 Task: Check the average views per listing of separate shower and tub in the last 3 years.
Action: Mouse moved to (818, 187)
Screenshot: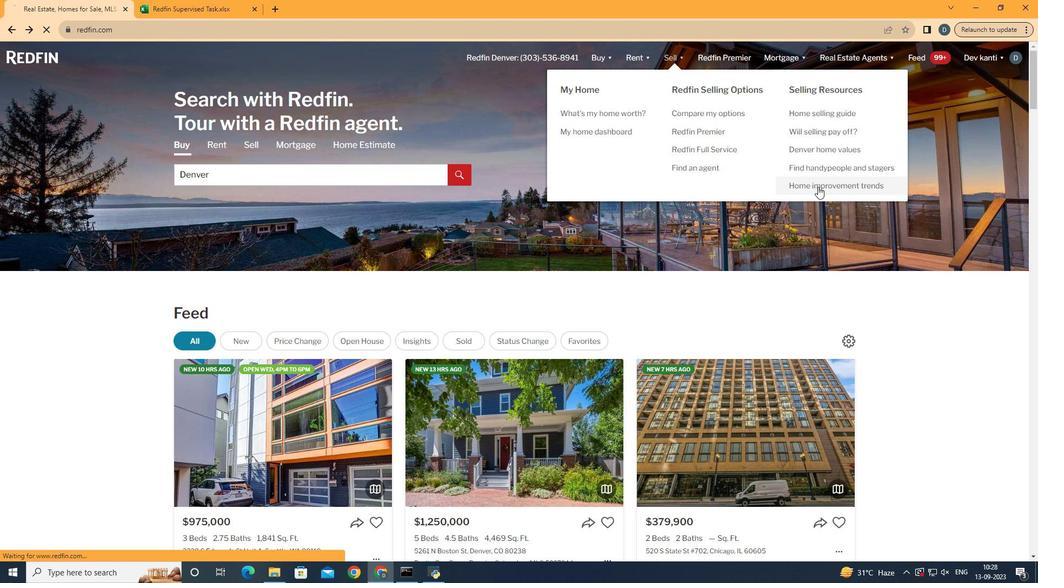 
Action: Mouse pressed left at (818, 187)
Screenshot: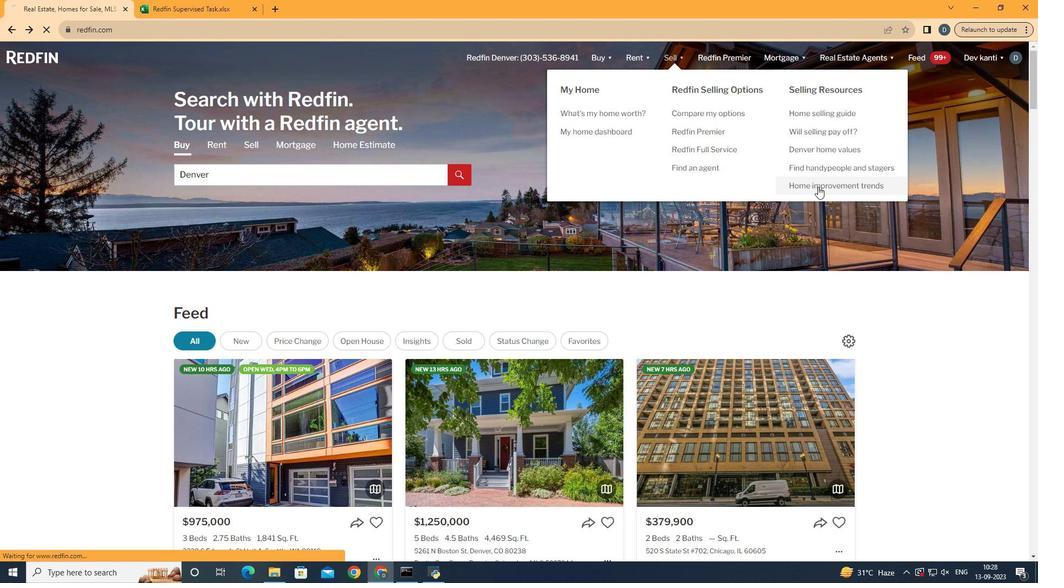 
Action: Mouse moved to (267, 214)
Screenshot: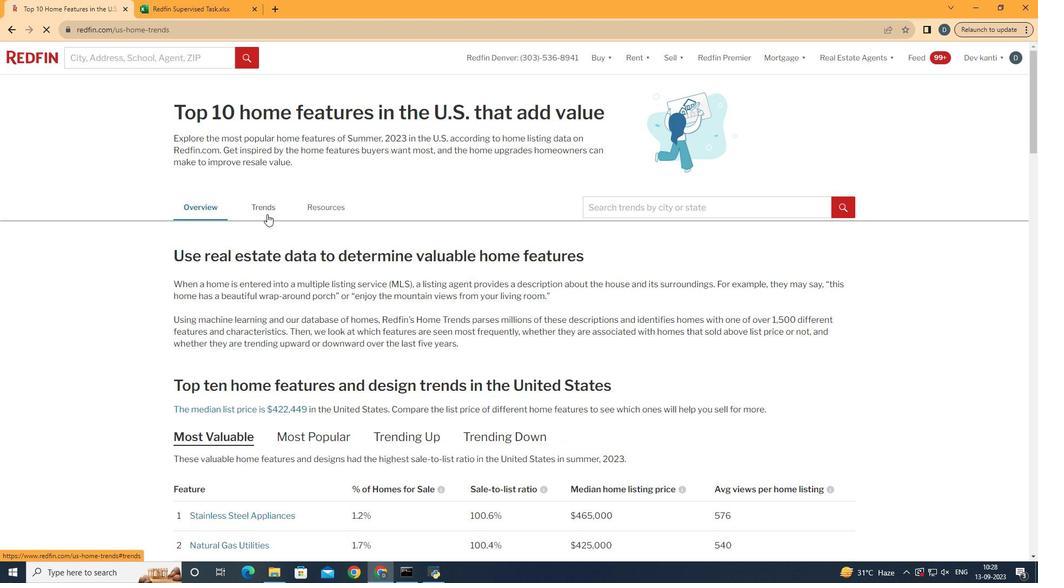 
Action: Mouse pressed left at (267, 214)
Screenshot: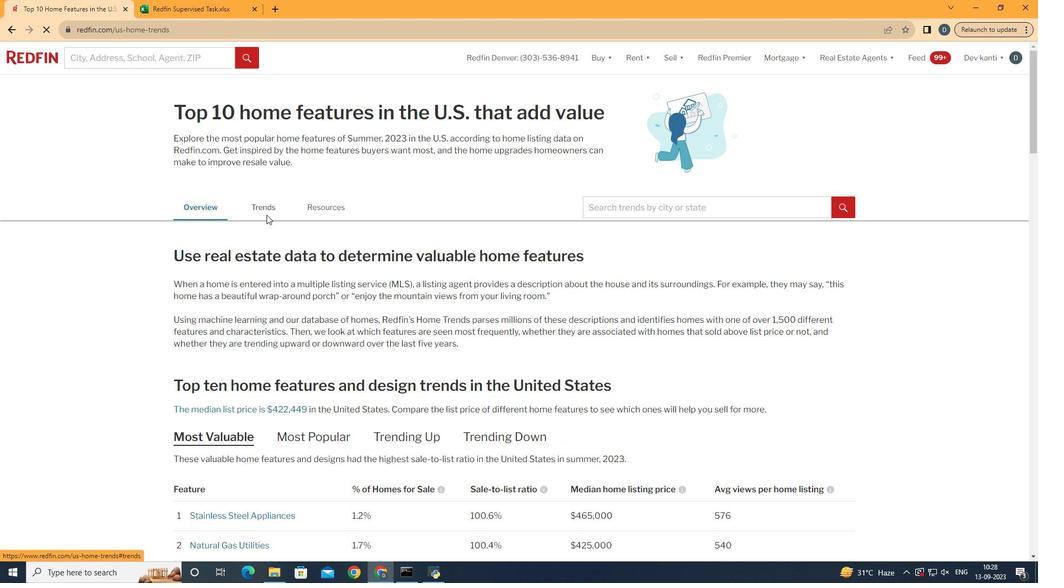 
Action: Mouse moved to (395, 433)
Screenshot: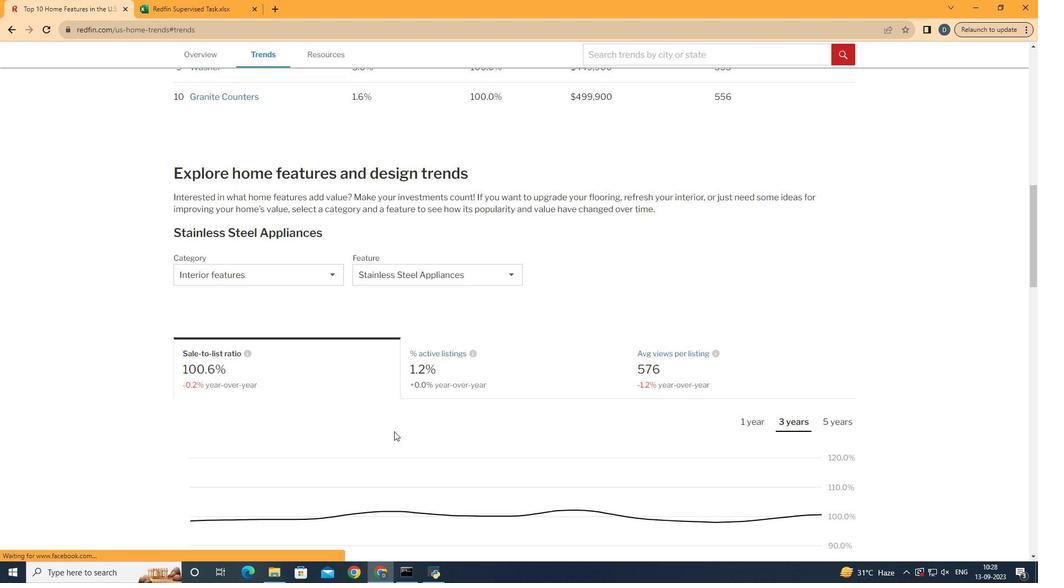 
Action: Mouse scrolled (395, 432) with delta (0, 0)
Screenshot: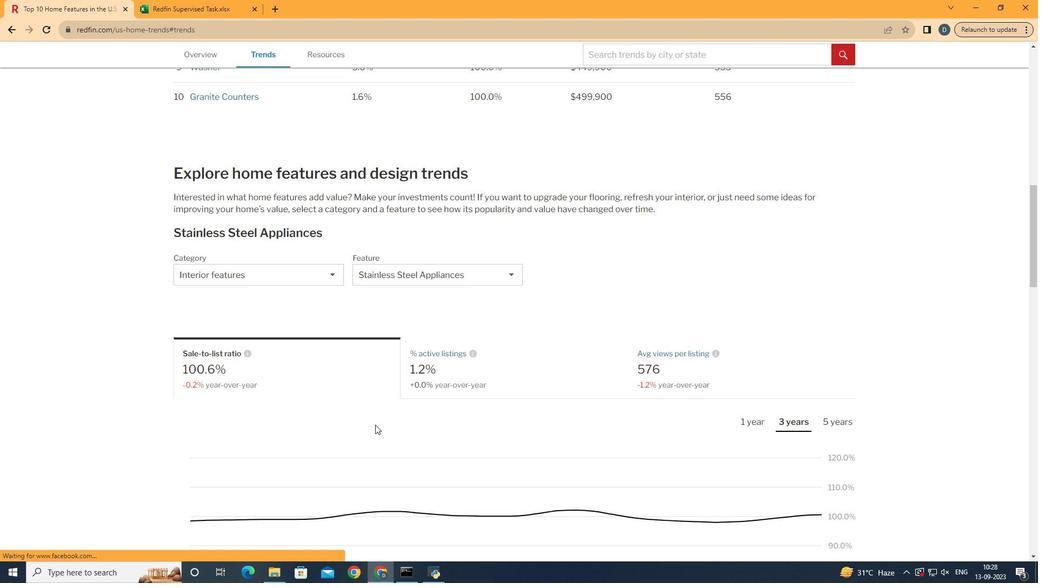 
Action: Mouse scrolled (395, 432) with delta (0, 0)
Screenshot: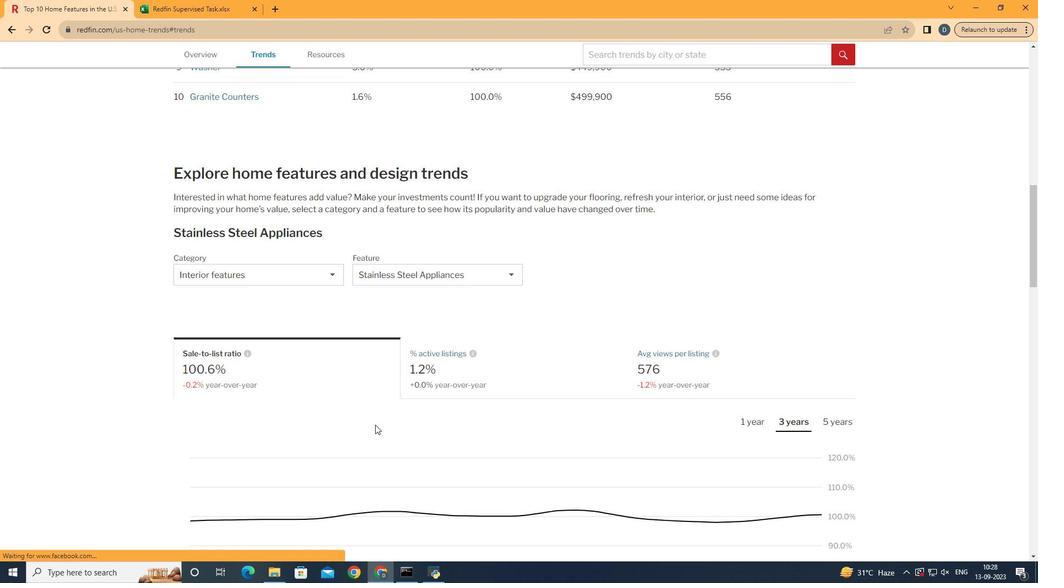 
Action: Mouse scrolled (395, 432) with delta (0, 0)
Screenshot: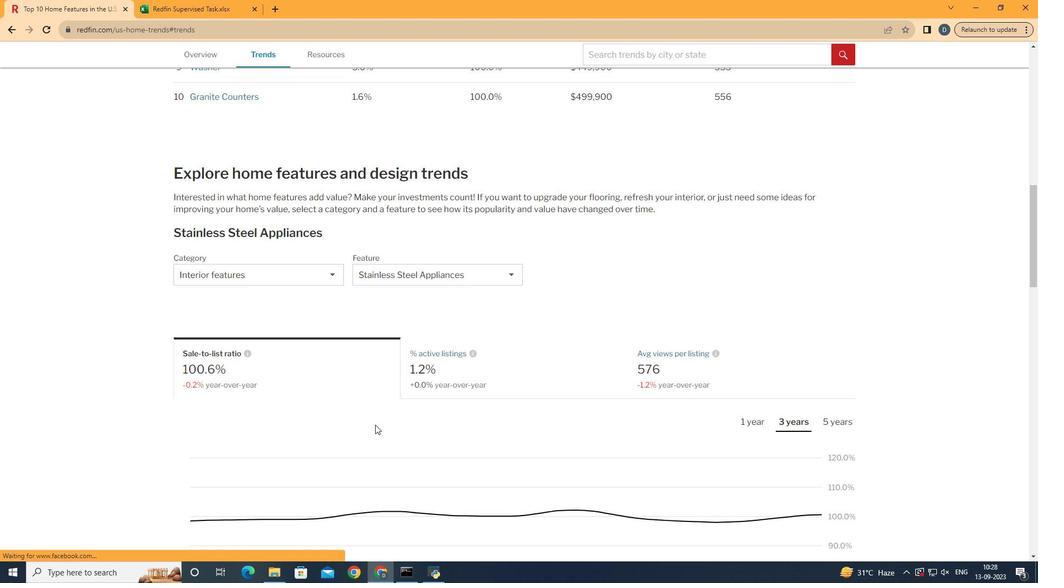 
Action: Mouse scrolled (395, 432) with delta (0, 0)
Screenshot: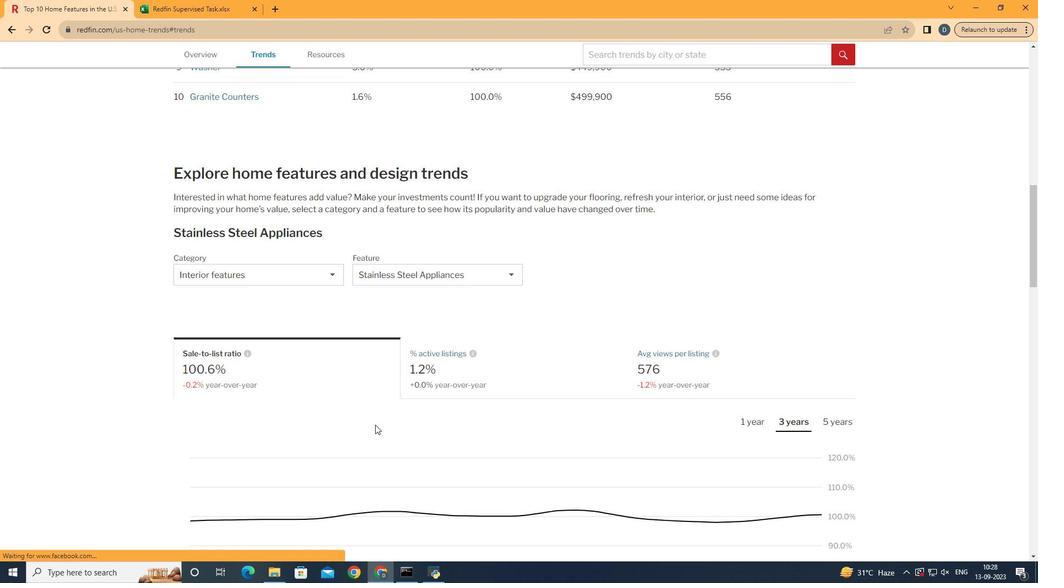 
Action: Mouse scrolled (395, 432) with delta (0, 0)
Screenshot: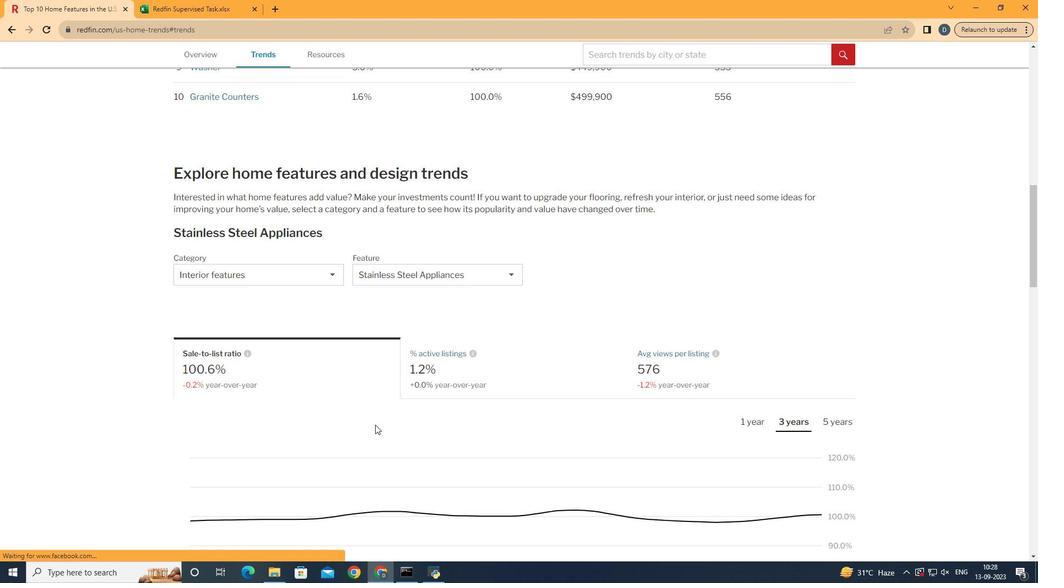 
Action: Mouse moved to (396, 433)
Screenshot: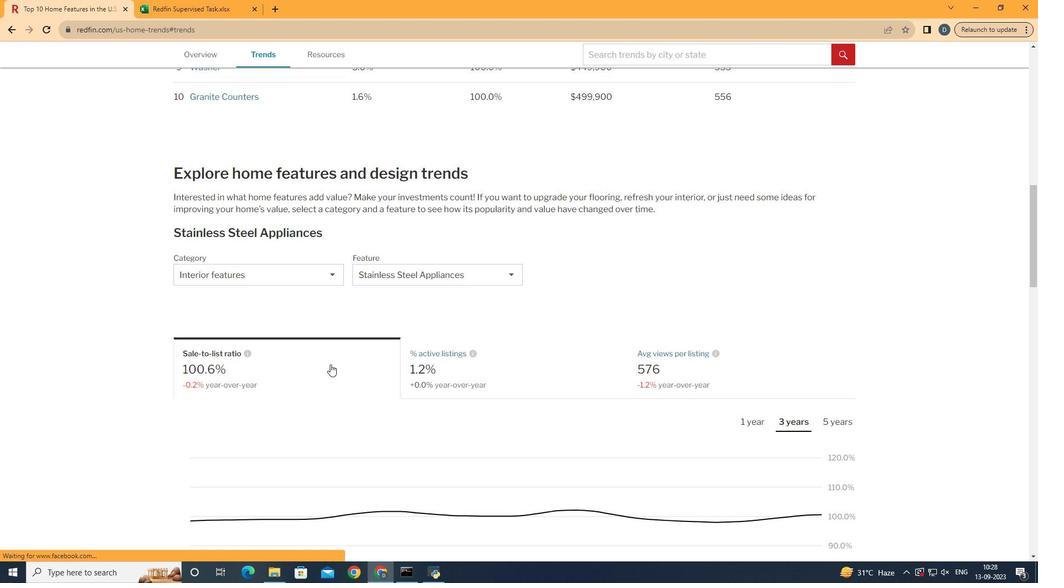 
Action: Mouse scrolled (396, 432) with delta (0, 0)
Screenshot: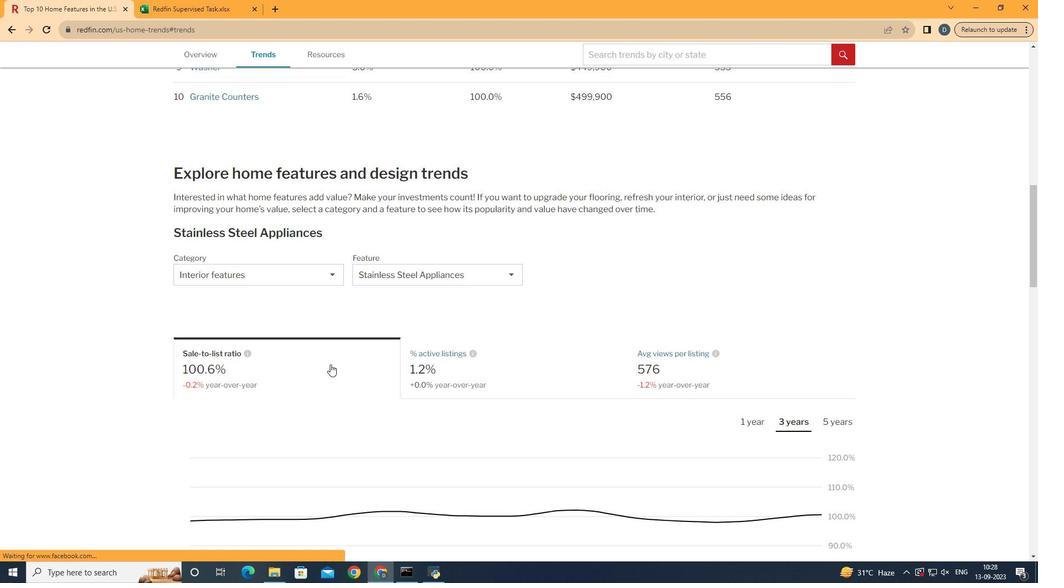 
Action: Mouse moved to (397, 431)
Screenshot: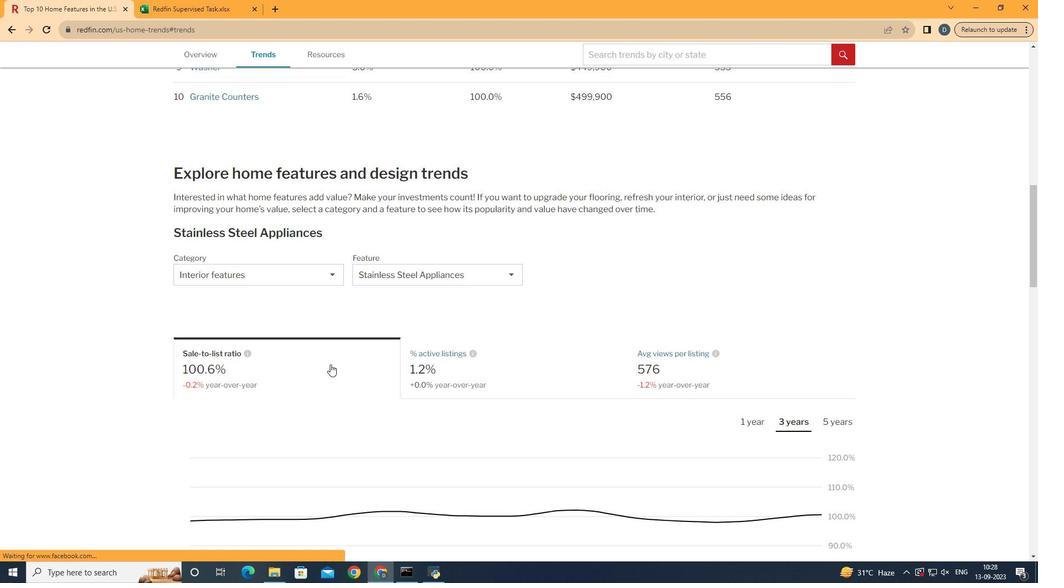 
Action: Mouse scrolled (397, 431) with delta (0, 0)
Screenshot: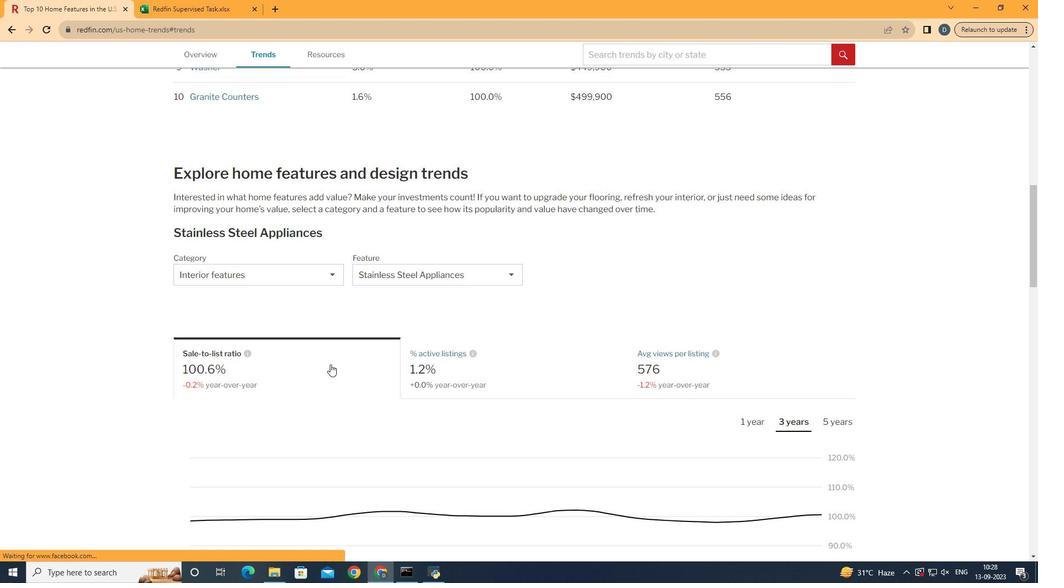 
Action: Mouse moved to (296, 278)
Screenshot: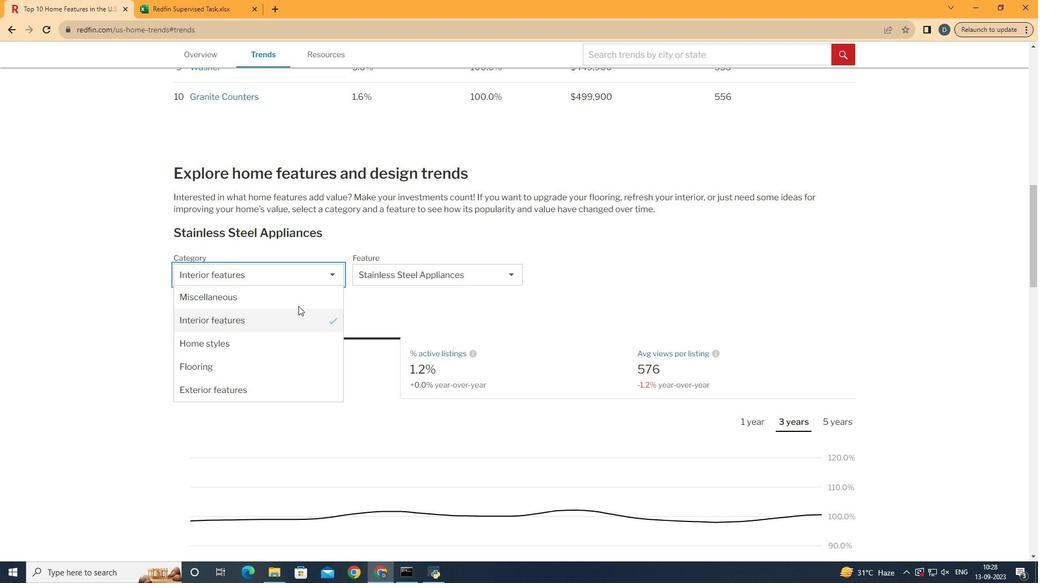 
Action: Mouse pressed left at (296, 278)
Screenshot: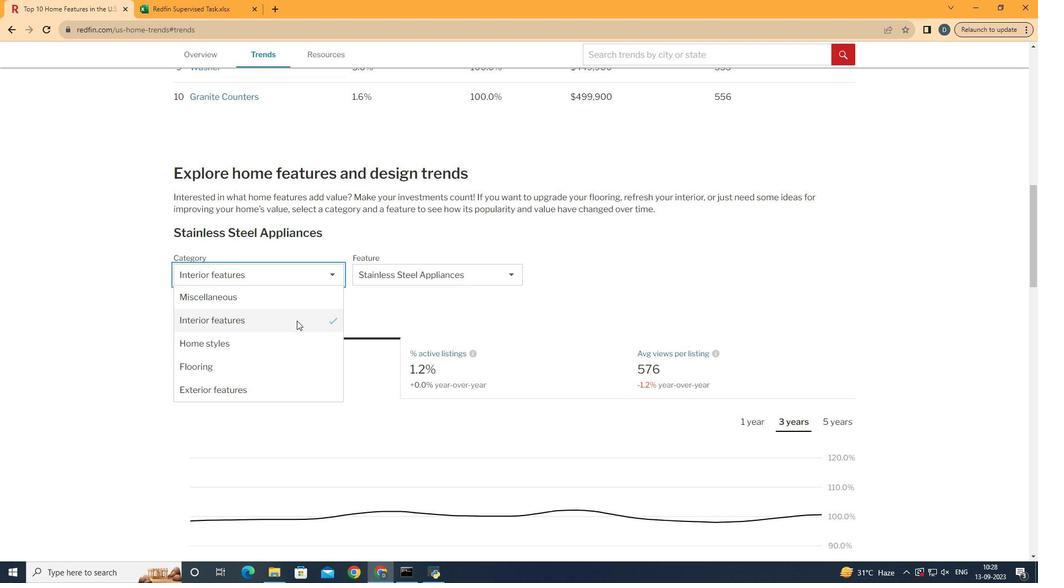 
Action: Mouse moved to (296, 323)
Screenshot: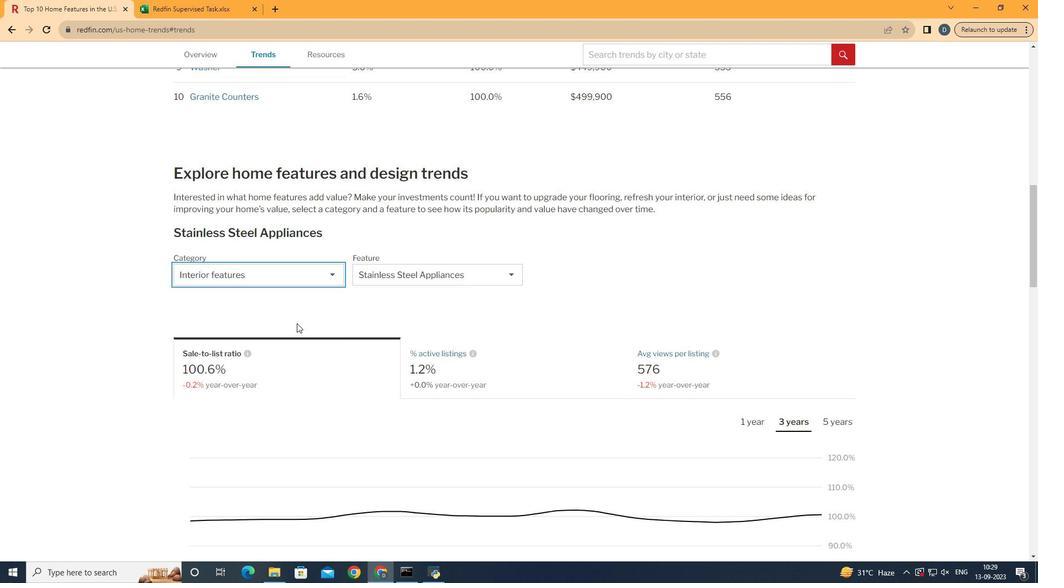 
Action: Mouse pressed left at (296, 323)
Screenshot: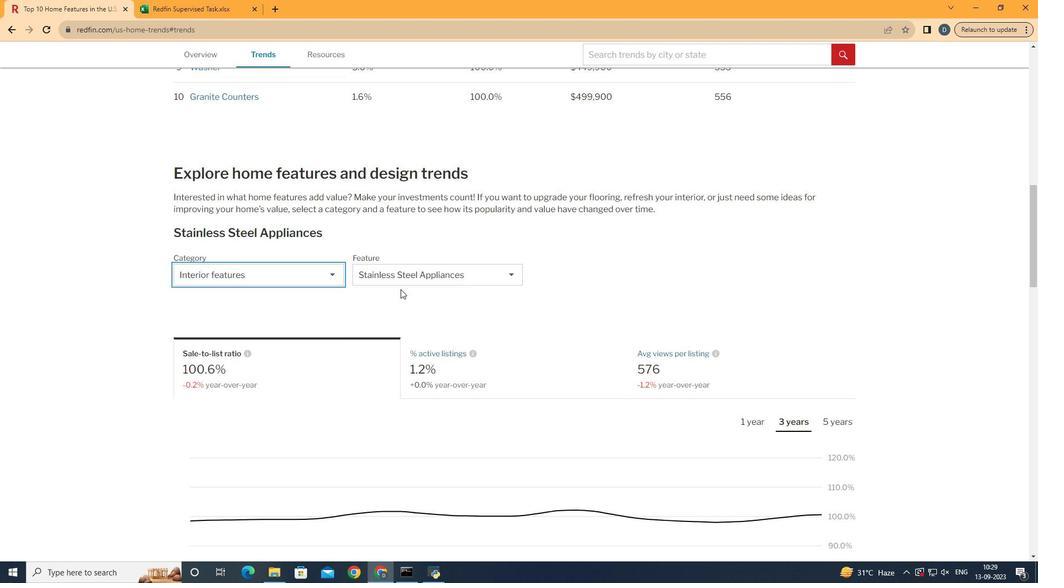 
Action: Mouse moved to (422, 264)
Screenshot: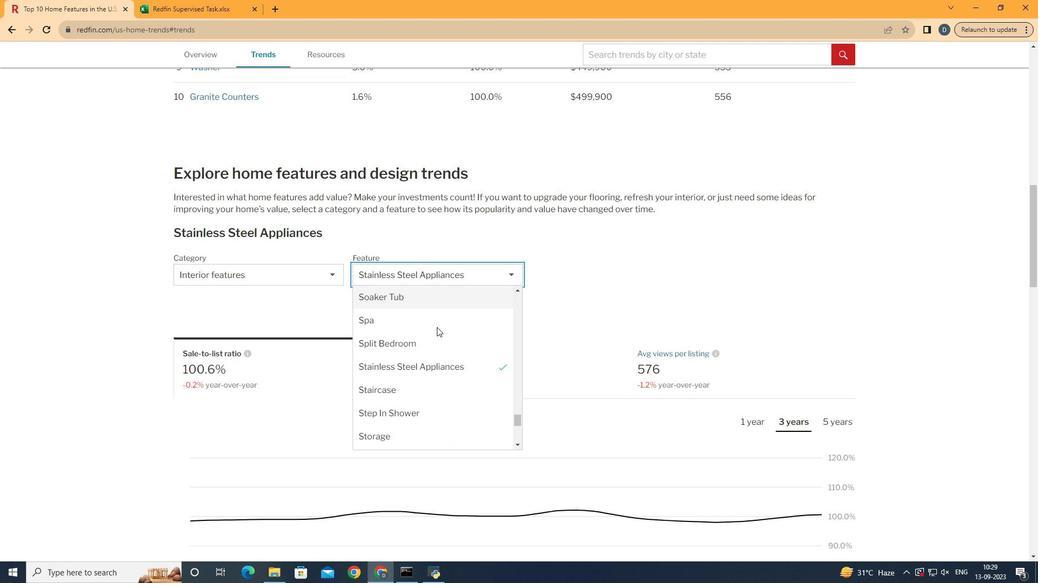 
Action: Mouse pressed left at (422, 264)
Screenshot: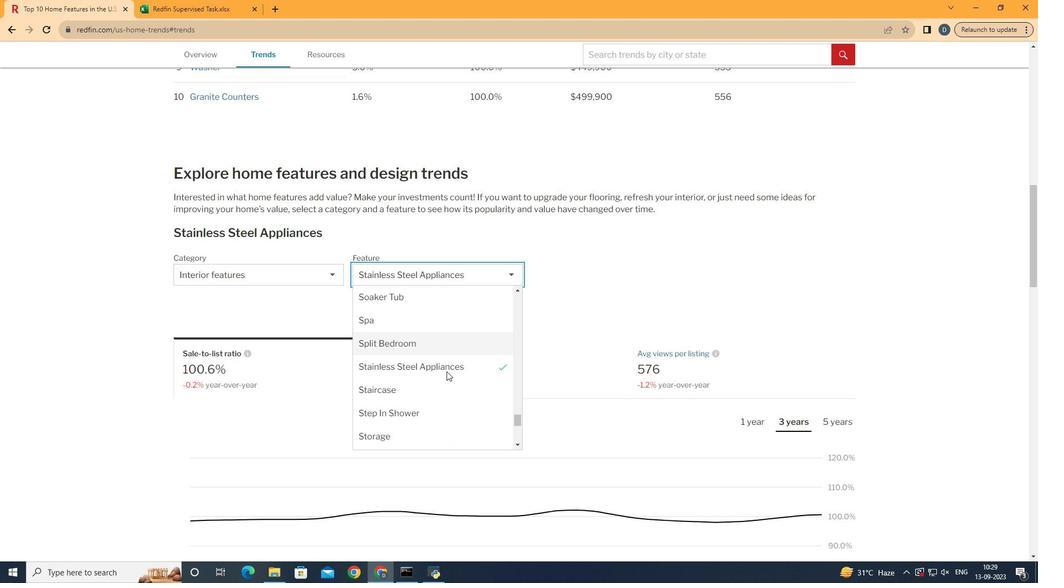 
Action: Mouse moved to (450, 375)
Screenshot: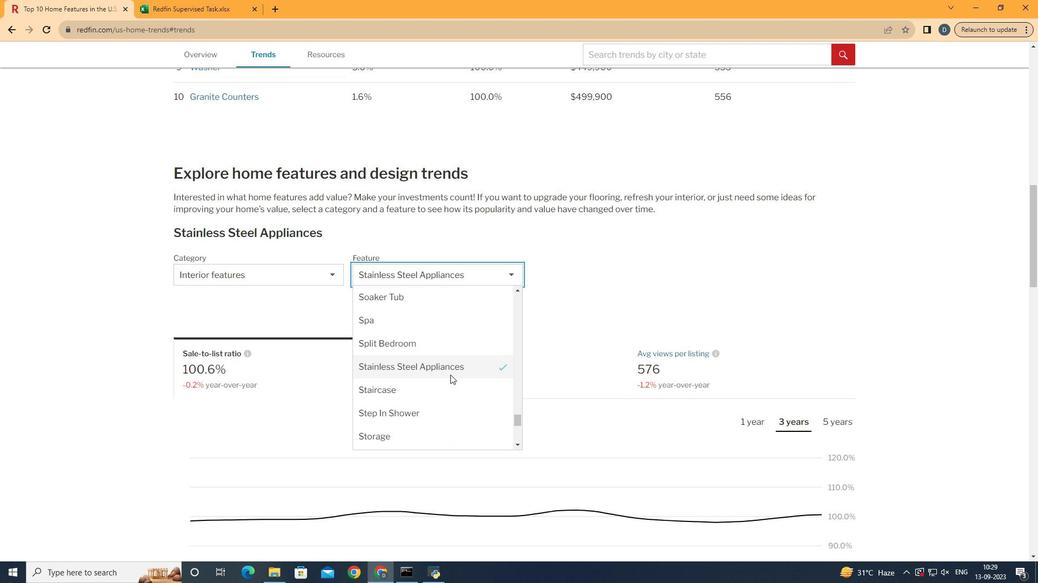 
Action: Mouse scrolled (450, 375) with delta (0, 0)
Screenshot: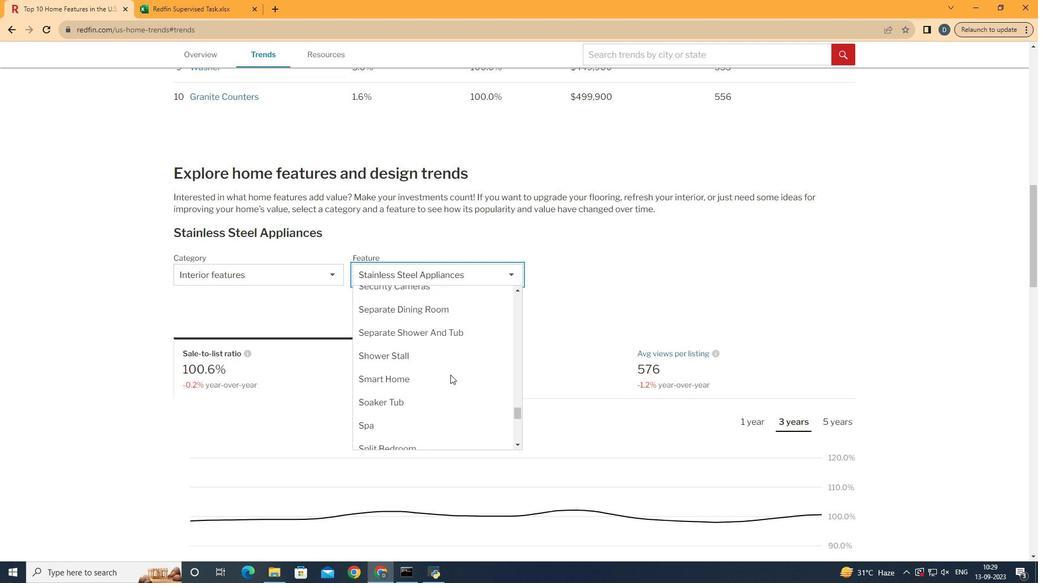 
Action: Mouse scrolled (450, 375) with delta (0, 0)
Screenshot: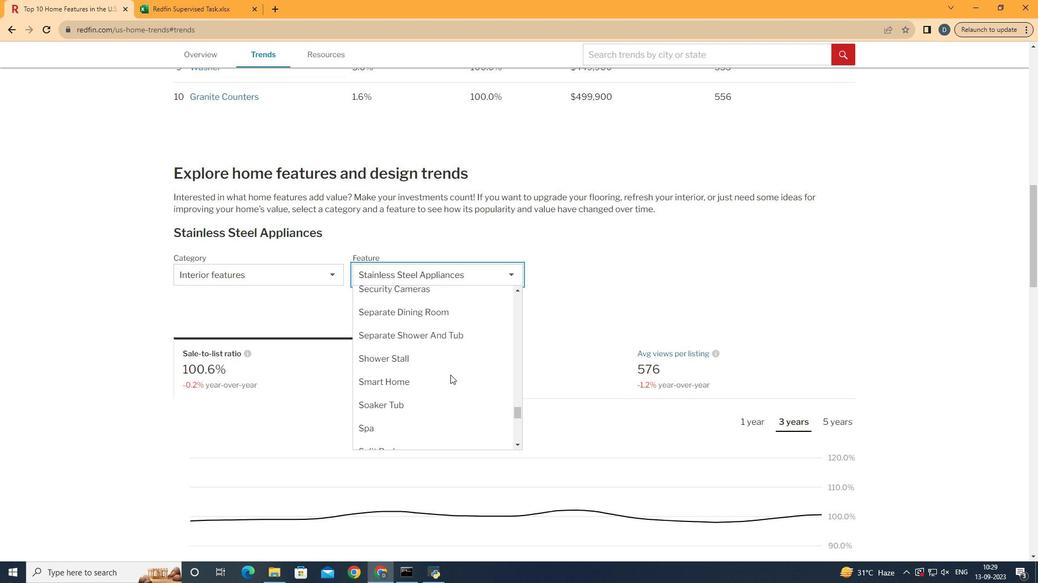
Action: Mouse moved to (461, 338)
Screenshot: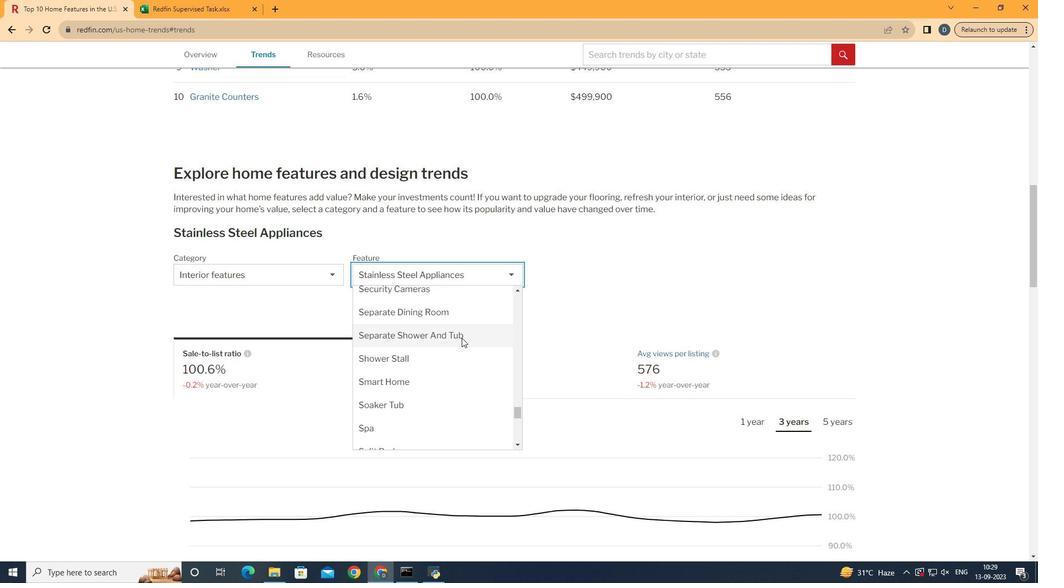 
Action: Mouse pressed left at (461, 338)
Screenshot: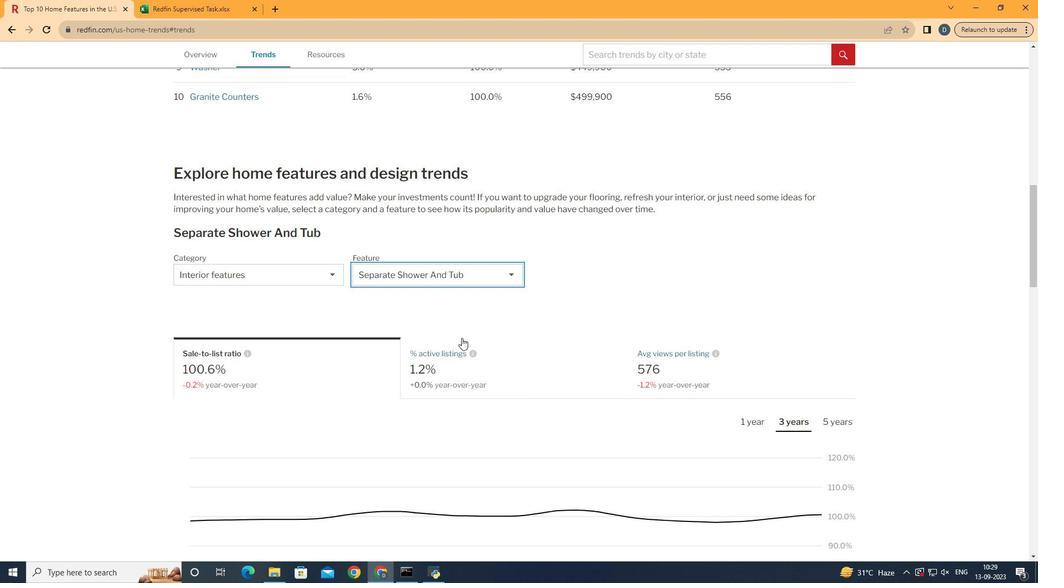 
Action: Mouse moved to (566, 281)
Screenshot: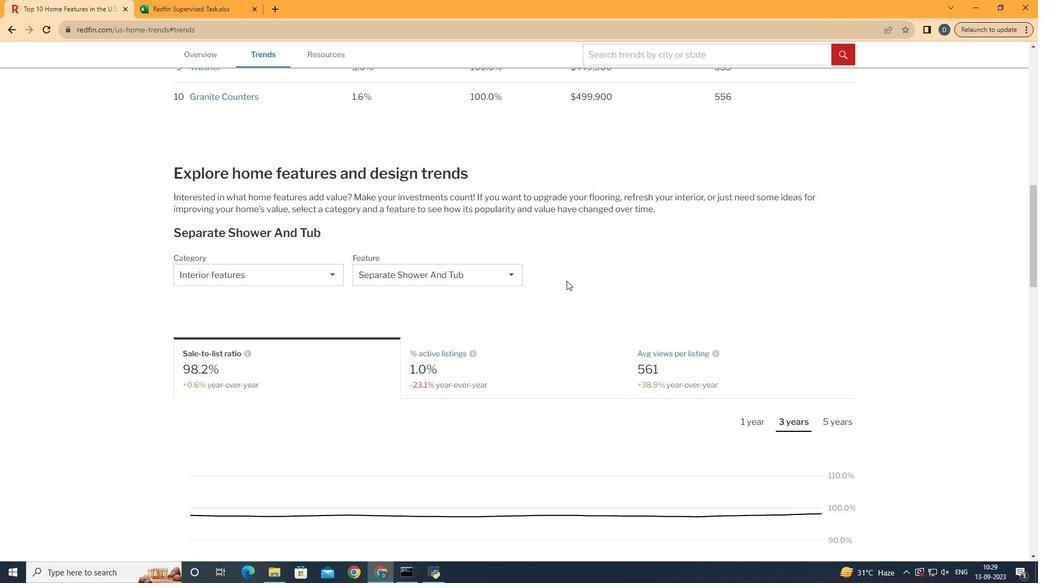 
Action: Mouse pressed left at (566, 281)
Screenshot: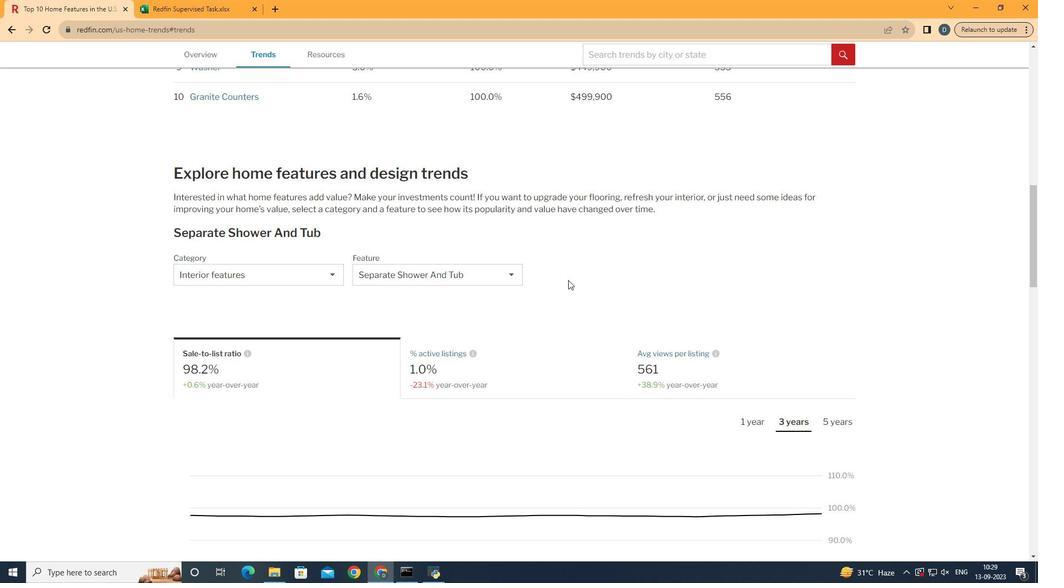 
Action: Mouse moved to (568, 280)
Screenshot: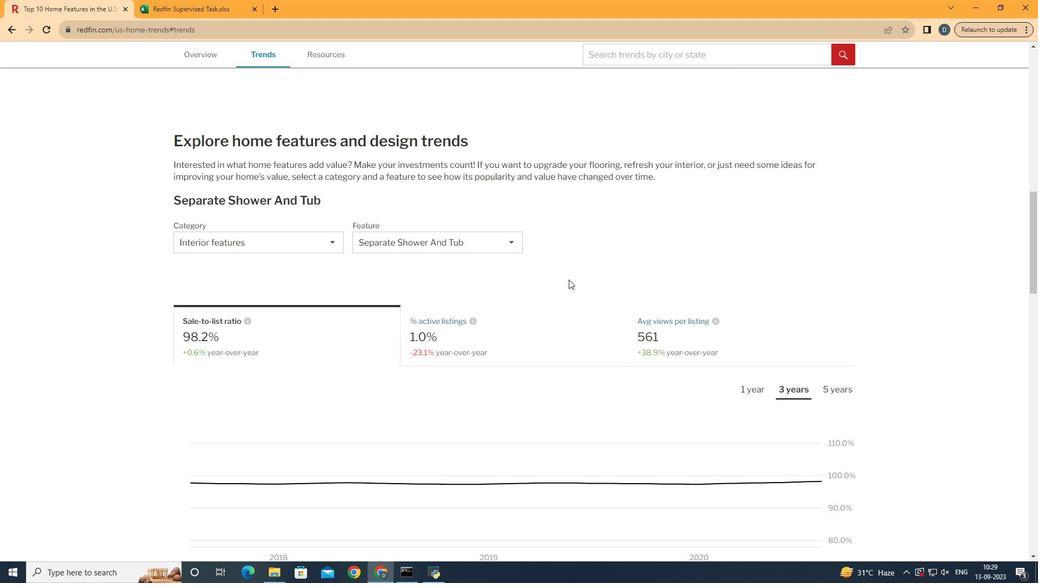 
Action: Mouse scrolled (568, 280) with delta (0, 0)
Screenshot: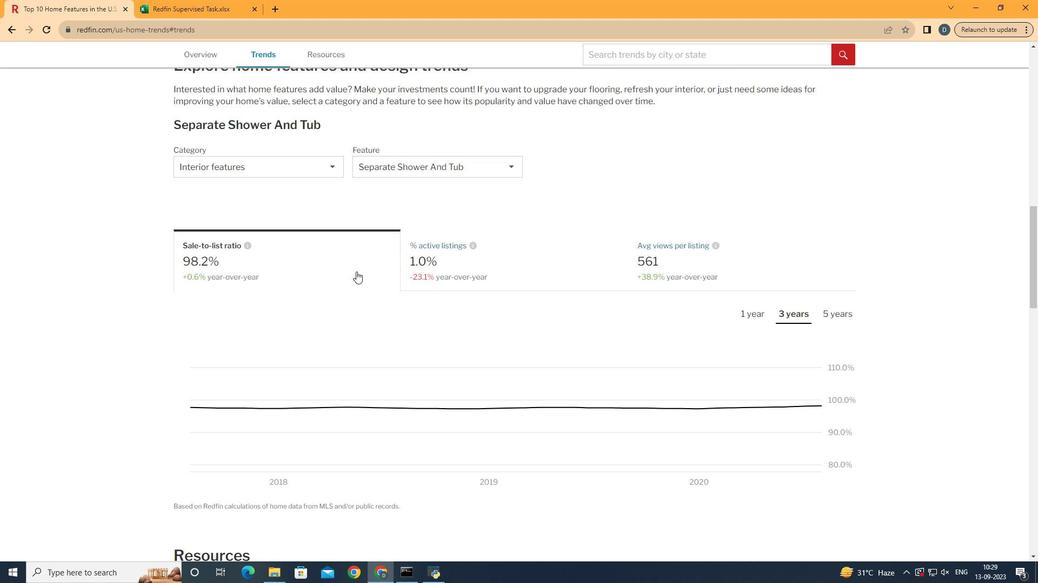 
Action: Mouse scrolled (568, 280) with delta (0, 0)
Screenshot: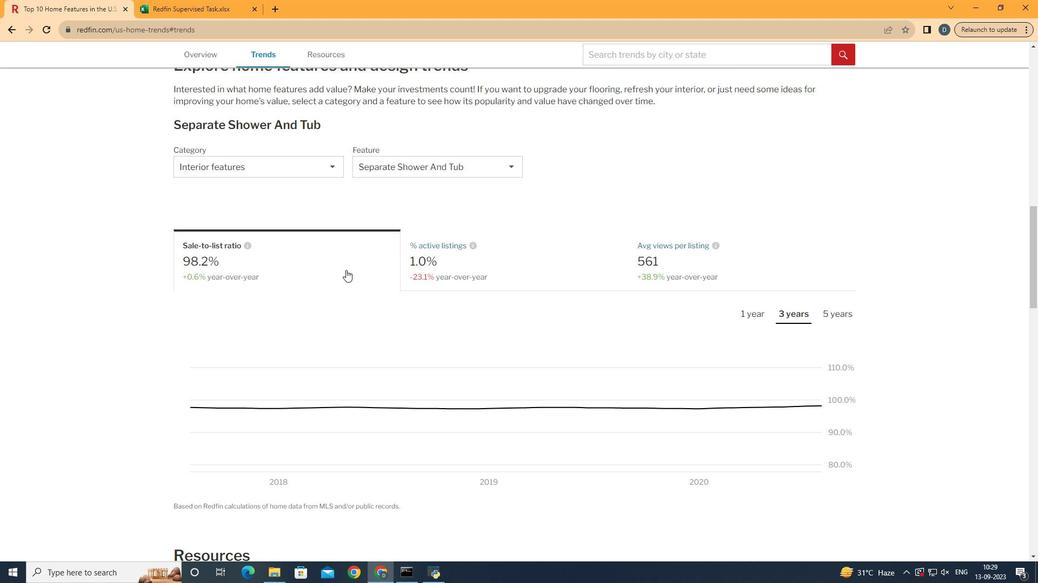 
Action: Mouse moved to (720, 270)
Screenshot: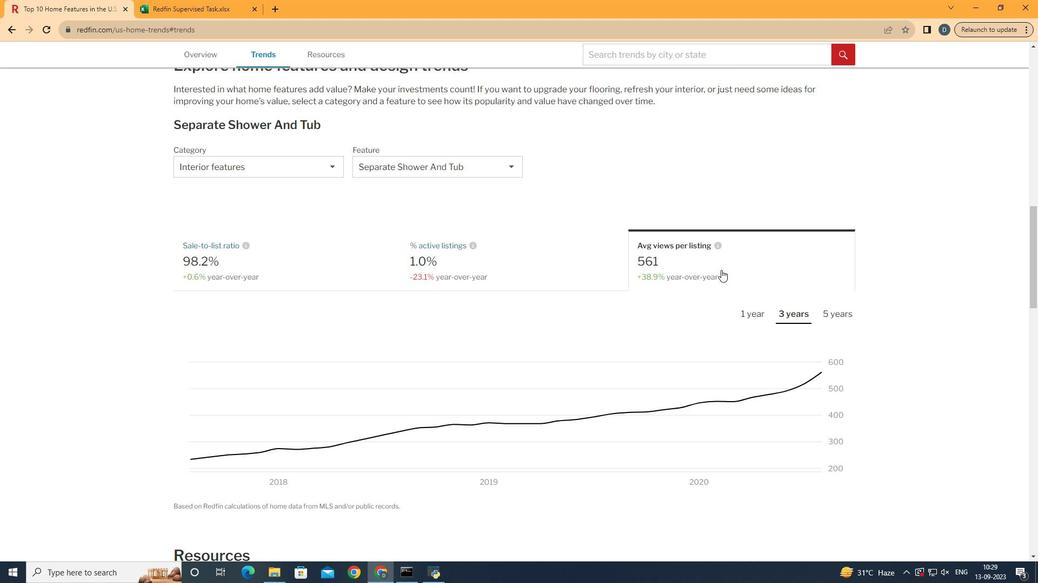 
Action: Mouse pressed left at (720, 270)
Screenshot: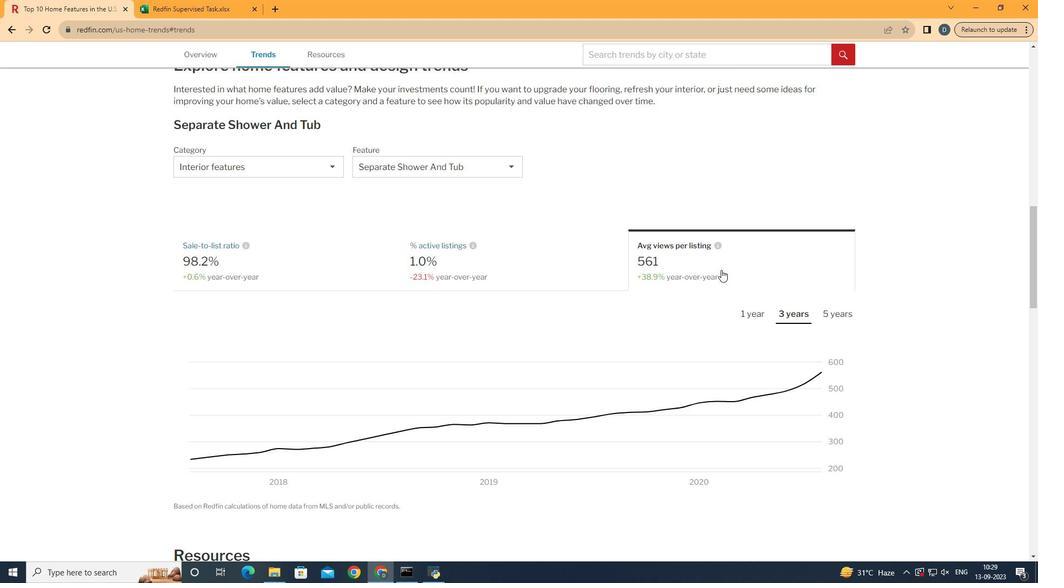 
Action: Mouse moved to (803, 310)
Screenshot: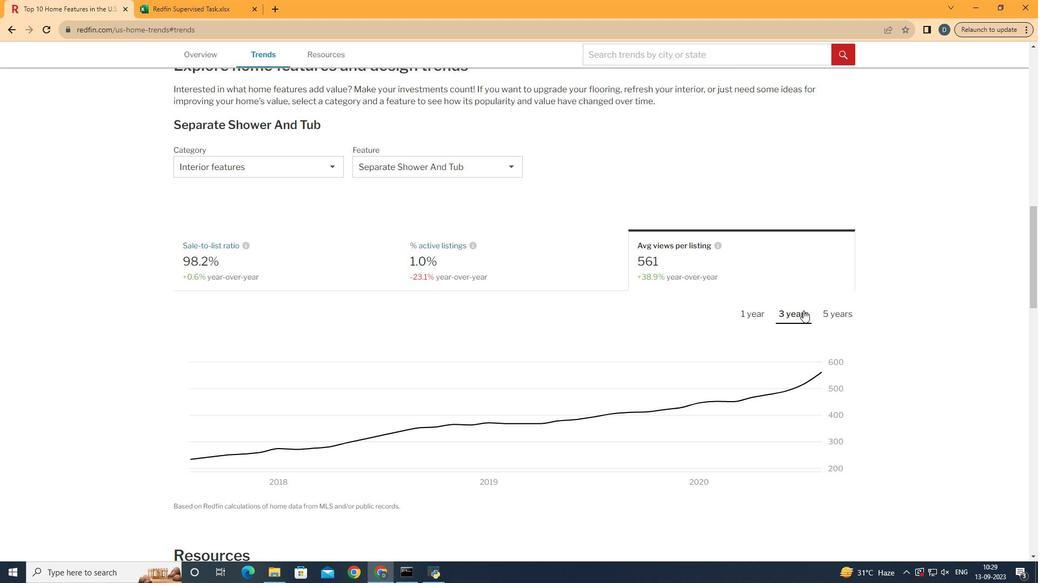 
Action: Mouse pressed left at (803, 310)
Screenshot: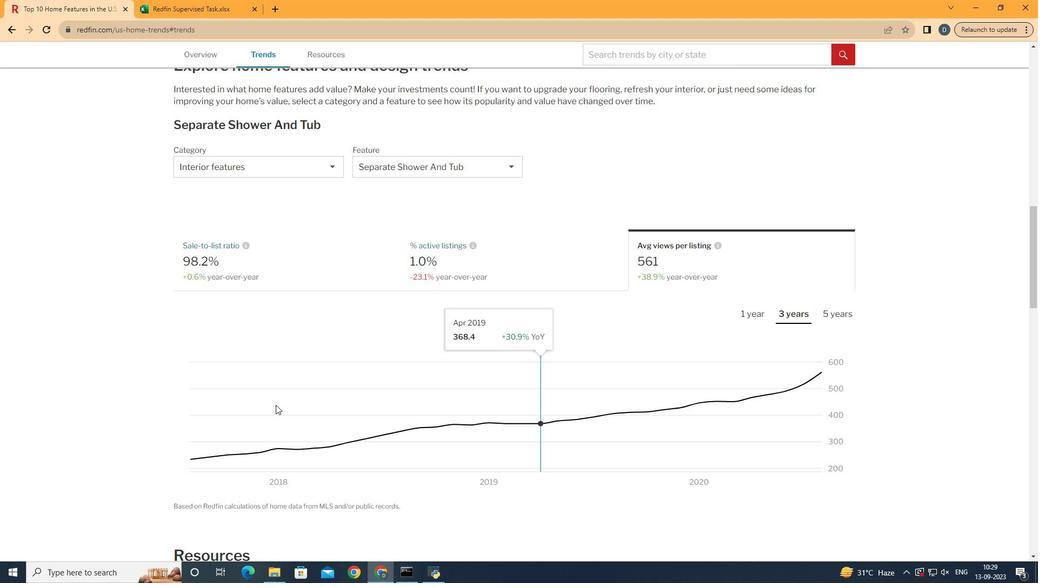 
Action: Mouse moved to (822, 396)
Screenshot: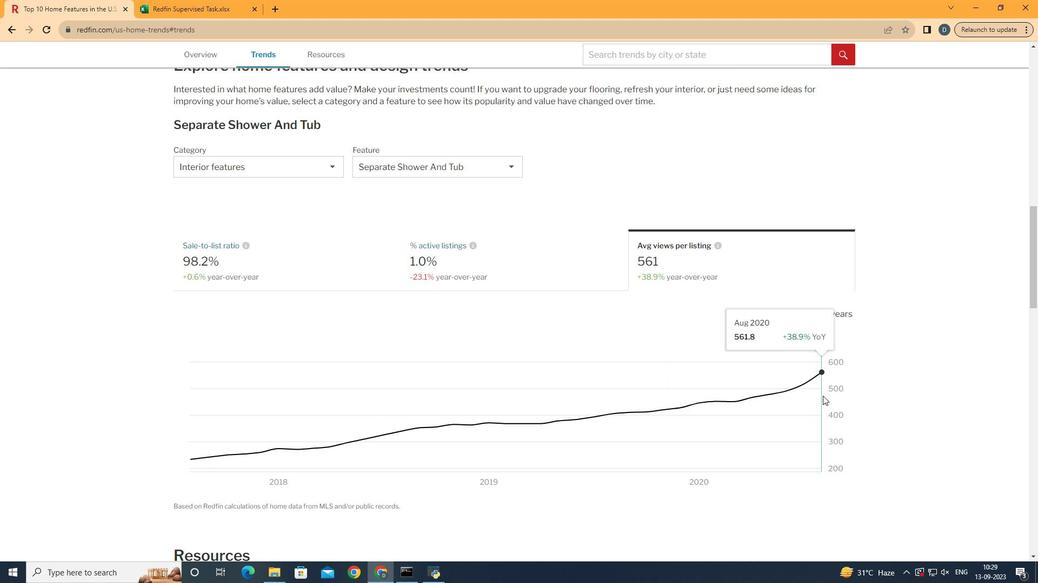 
